 Task: Add Essentia Ionized Alkaline Water to the cart.
Action: Mouse pressed left at (15, 82)
Screenshot: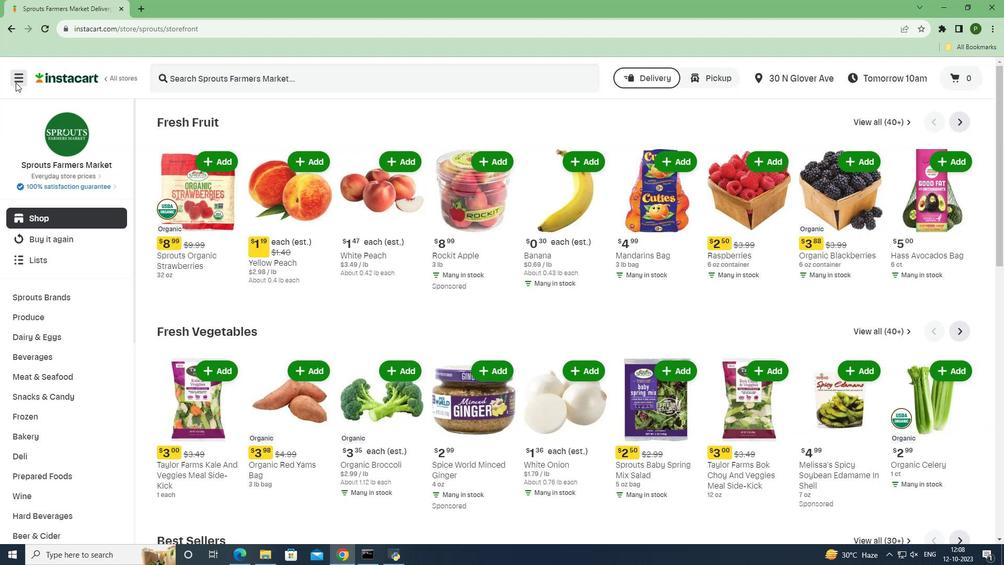 
Action: Mouse moved to (28, 284)
Screenshot: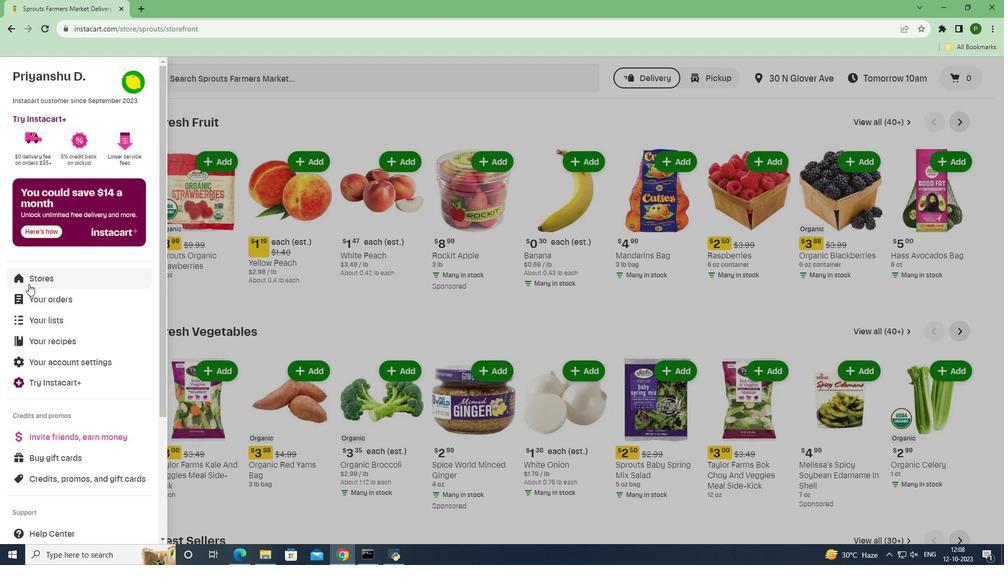 
Action: Mouse pressed left at (28, 284)
Screenshot: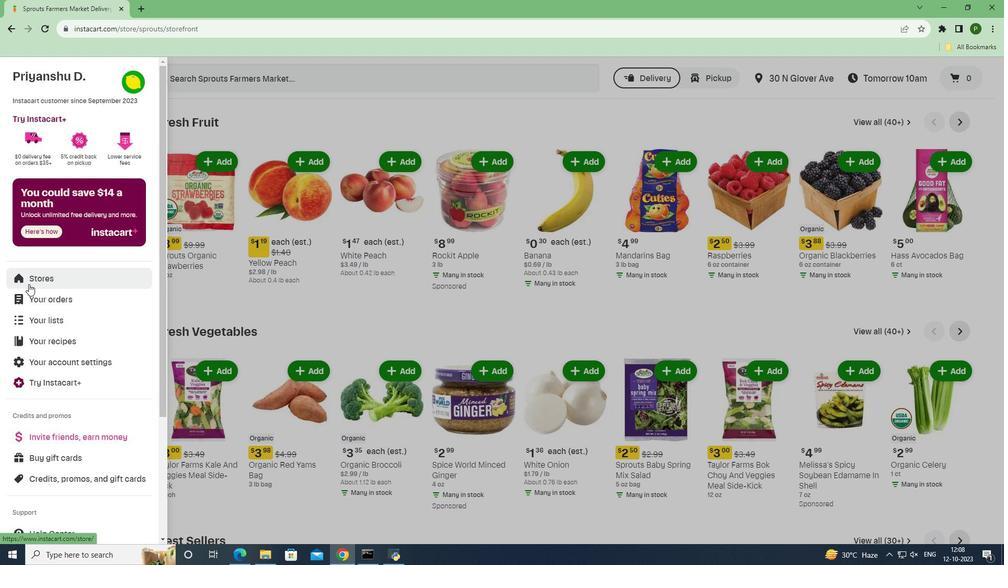 
Action: Mouse moved to (250, 127)
Screenshot: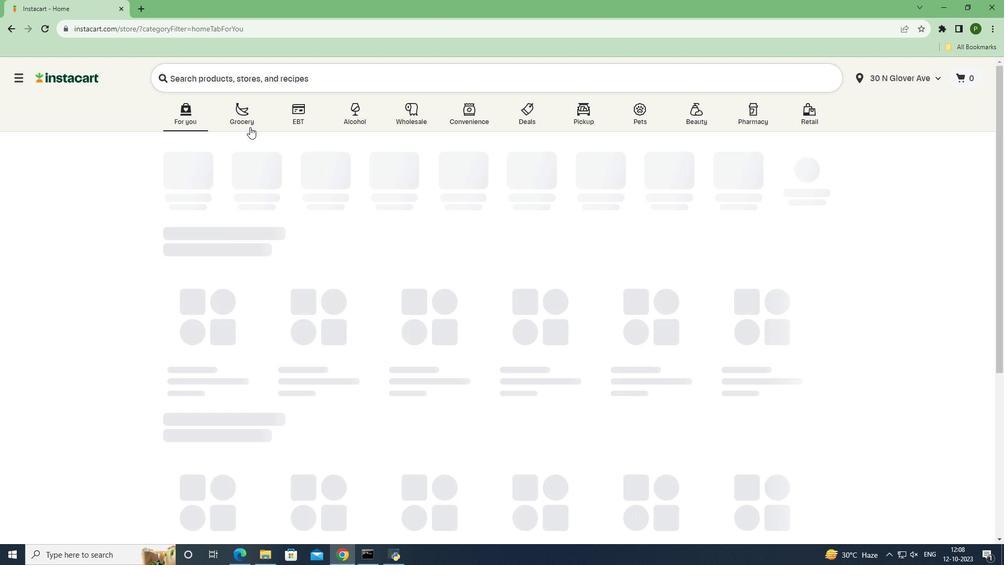 
Action: Mouse pressed left at (250, 127)
Screenshot: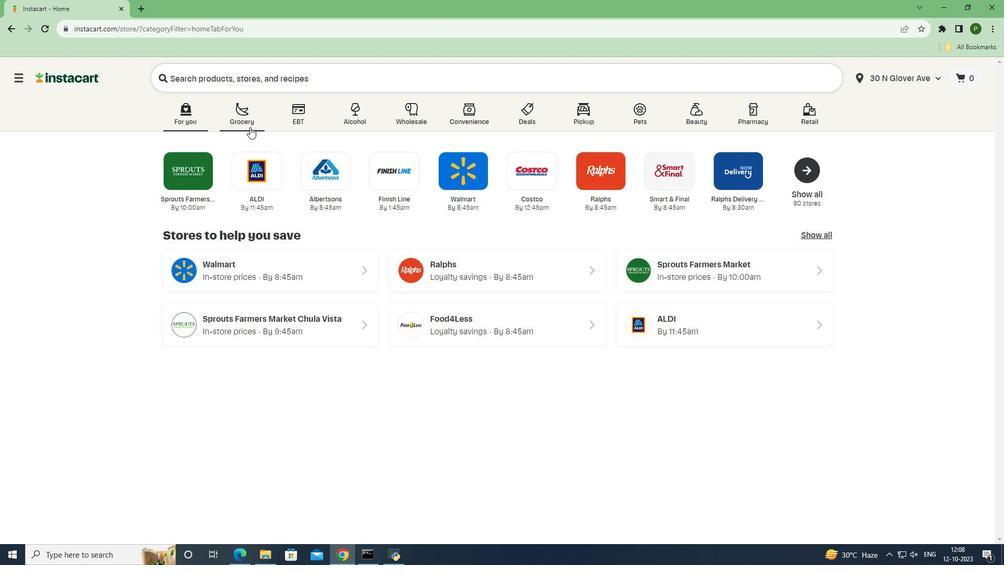 
Action: Mouse moved to (417, 237)
Screenshot: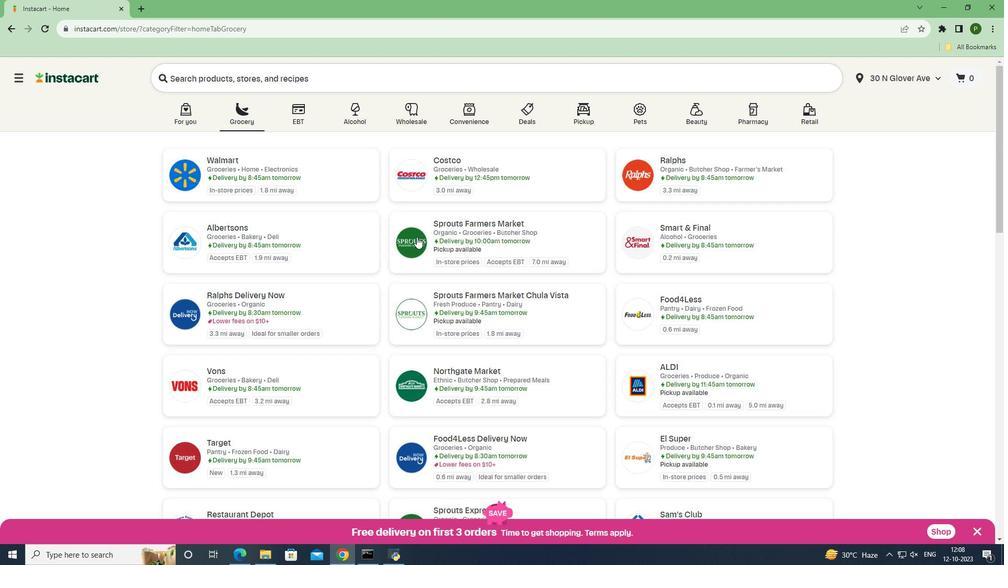 
Action: Mouse pressed left at (417, 237)
Screenshot: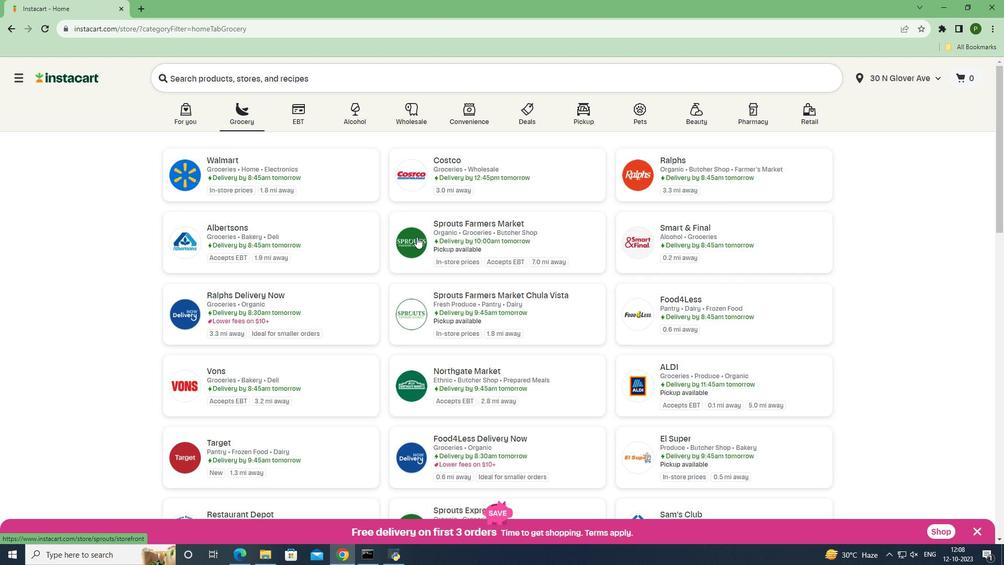 
Action: Mouse moved to (69, 357)
Screenshot: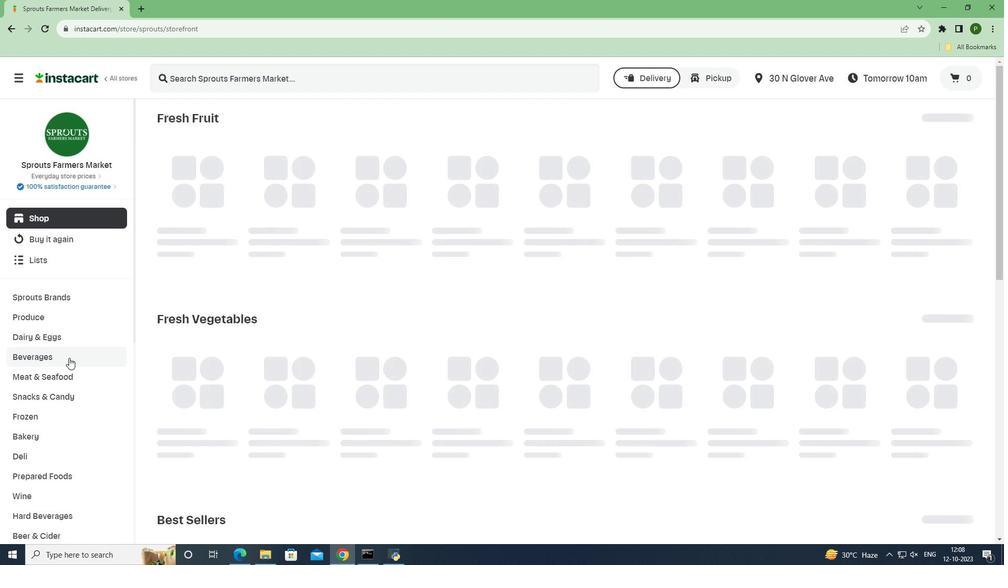 
Action: Mouse pressed left at (69, 357)
Screenshot: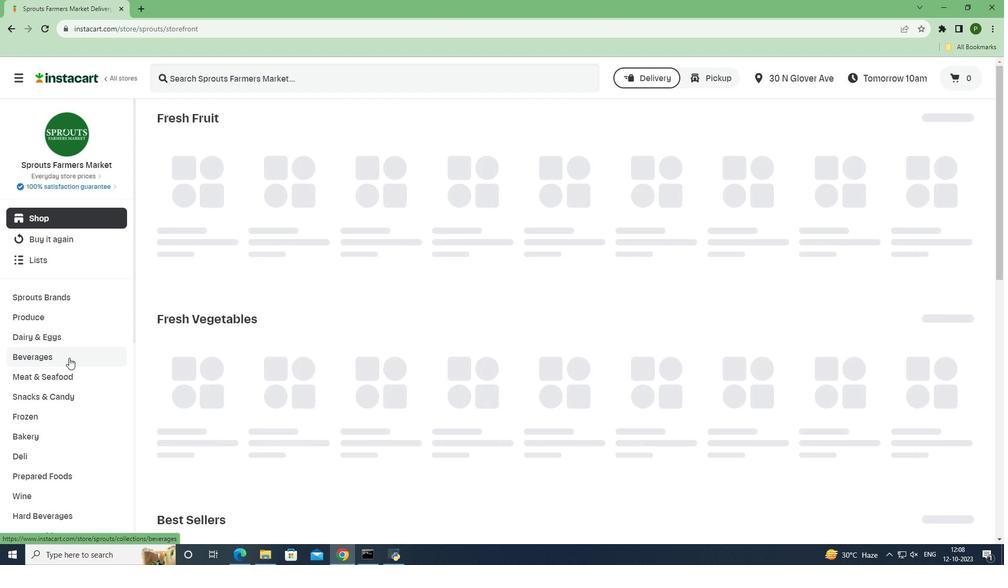 
Action: Mouse moved to (442, 147)
Screenshot: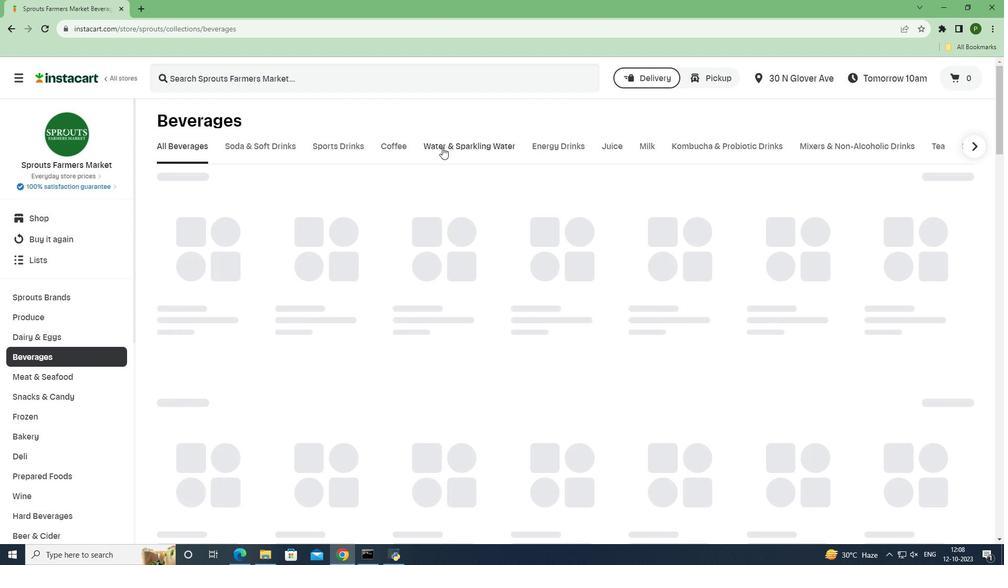 
Action: Mouse pressed left at (442, 147)
Screenshot: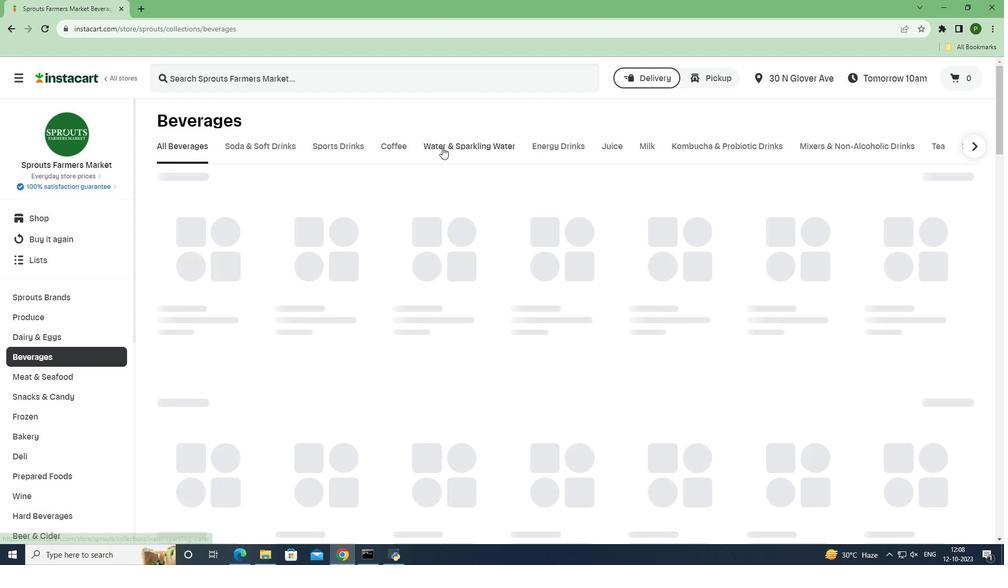 
Action: Mouse moved to (333, 79)
Screenshot: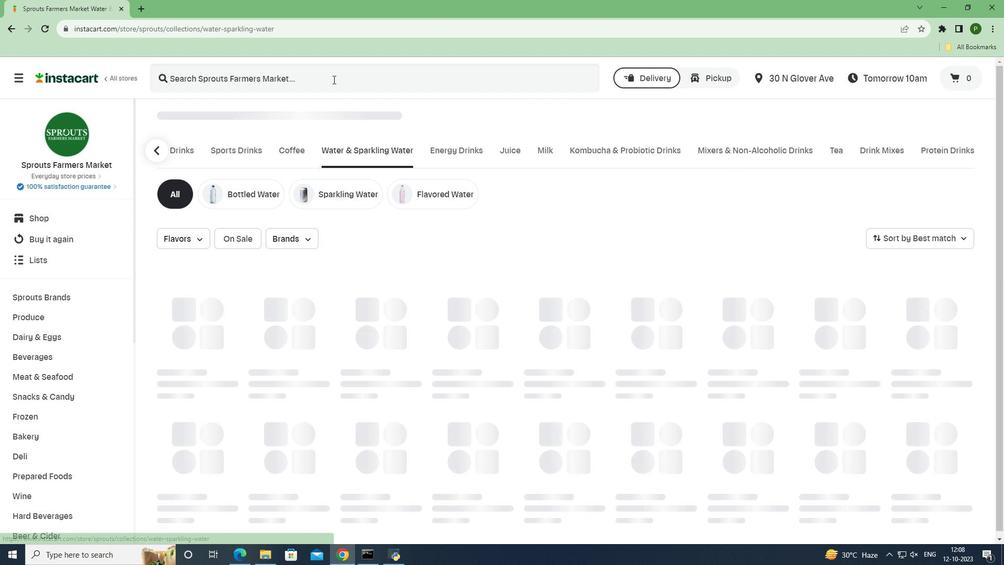 
Action: Mouse pressed left at (333, 79)
Screenshot: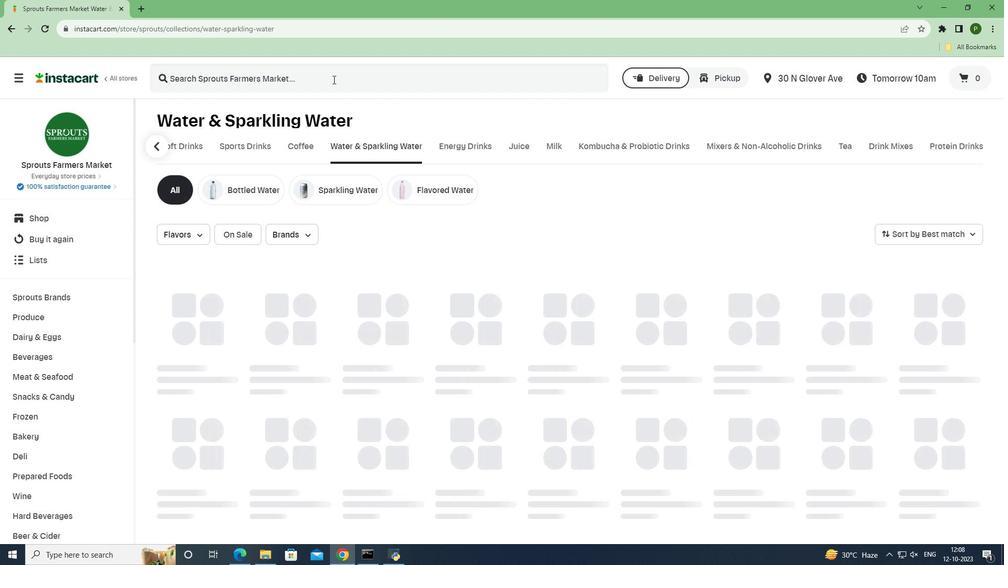 
Action: Key pressed <Key.caps_lock>E<Key.caps_lock>ssentia<Key.space><Key.caps_lock><Key.caps_lock>lonized<Key.space><Key.caps_lock>A<Key.caps_lock>lkaline<Key.space><Key.caps_lock>W<Key.caps_lock>ater<Key.space><Key.enter>
Screenshot: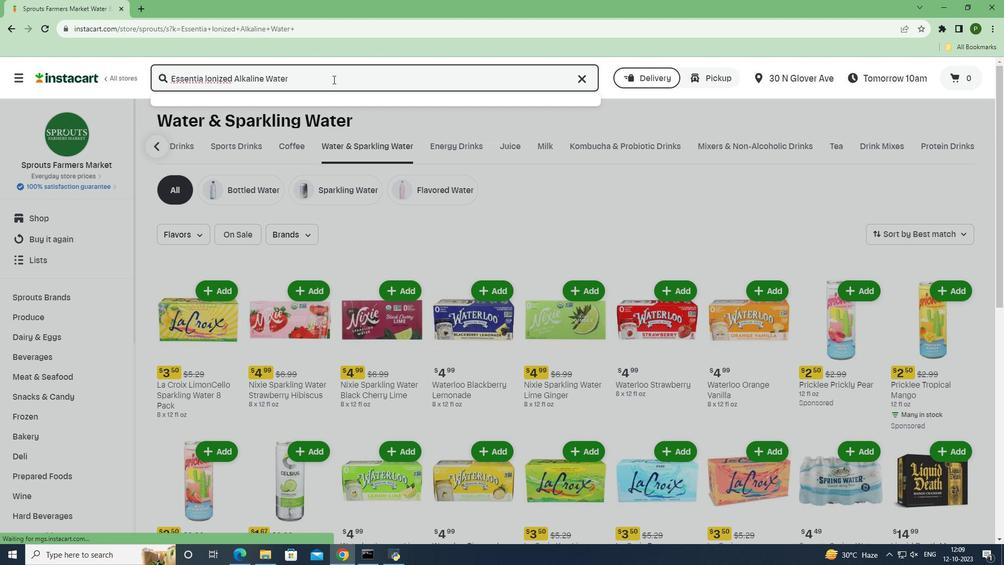 
Action: Mouse moved to (609, 189)
Screenshot: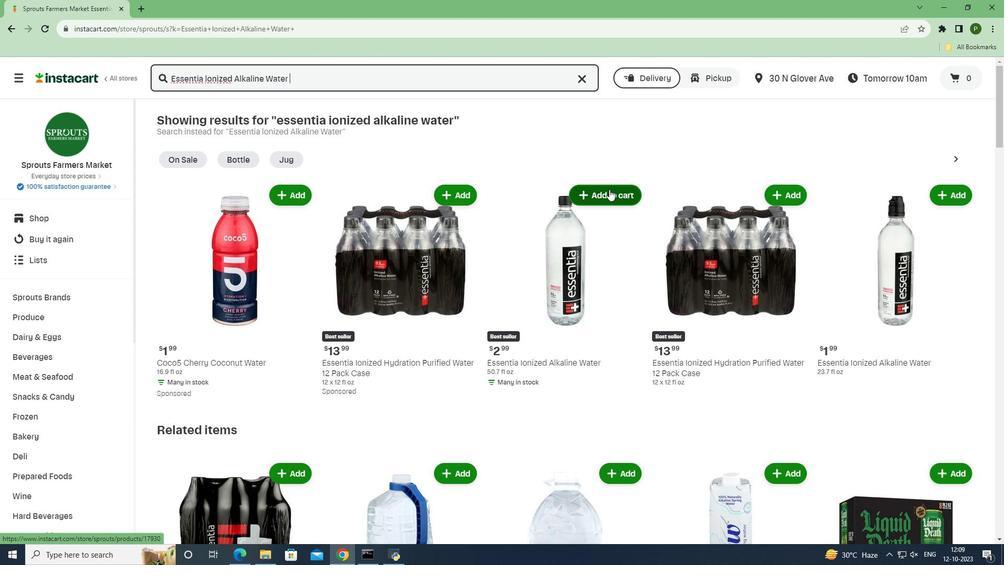 
Action: Mouse pressed left at (609, 189)
Screenshot: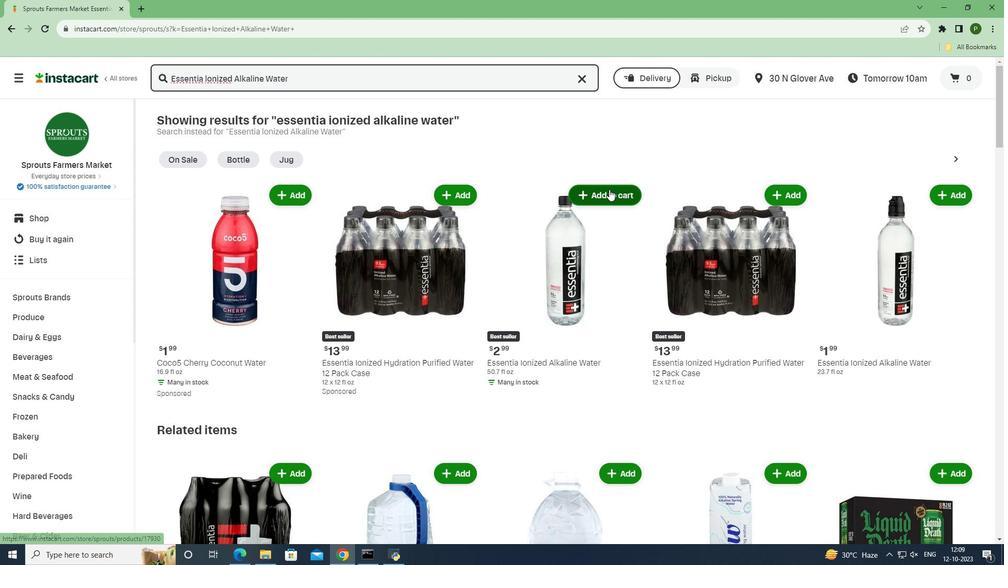 
Action: Mouse moved to (620, 251)
Screenshot: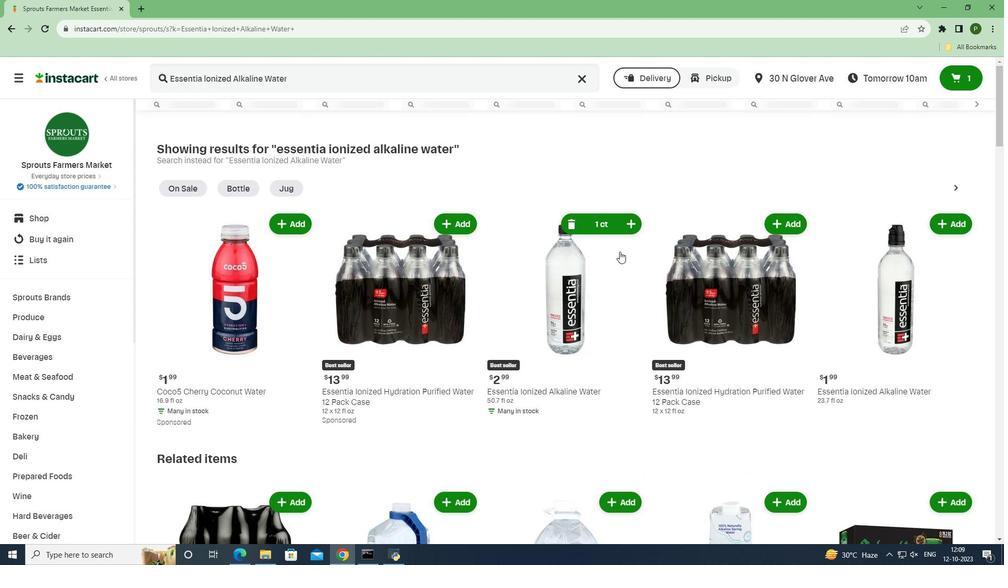 
